 Task: Create a blank project AgriSoft with privacy Public and default view as List and in the team Taskers . Create three sections in the project as To-Do, Doing and Done
Action: Mouse moved to (1106, 261)
Screenshot: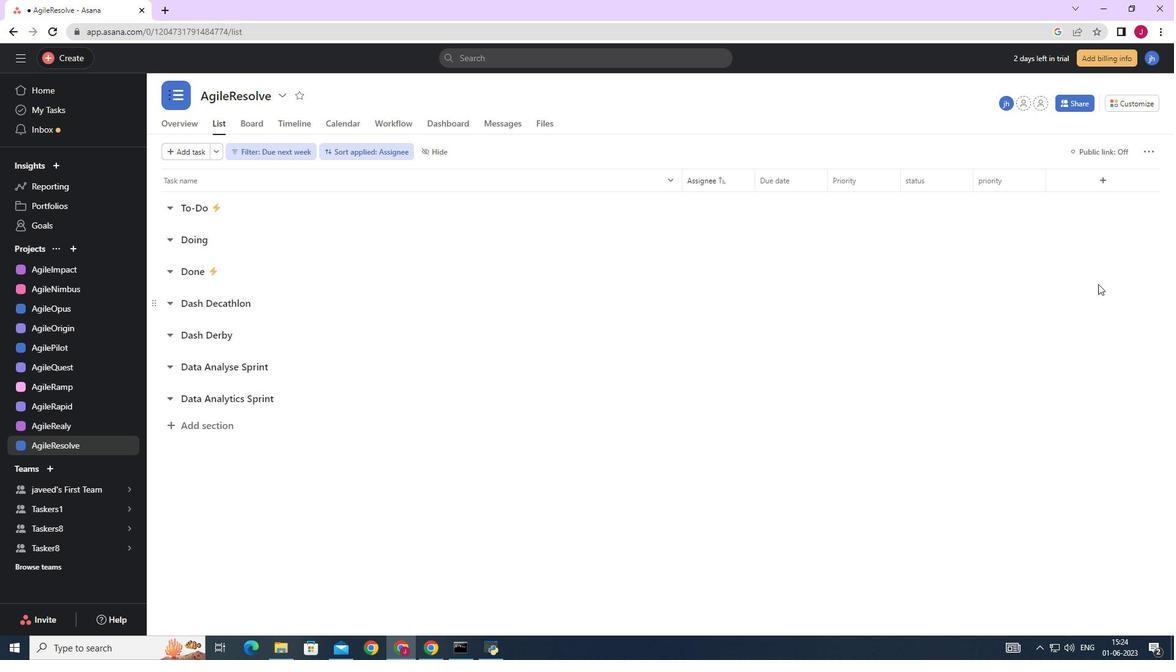 
Action: Mouse scrolled (1106, 262) with delta (0, 0)
Screenshot: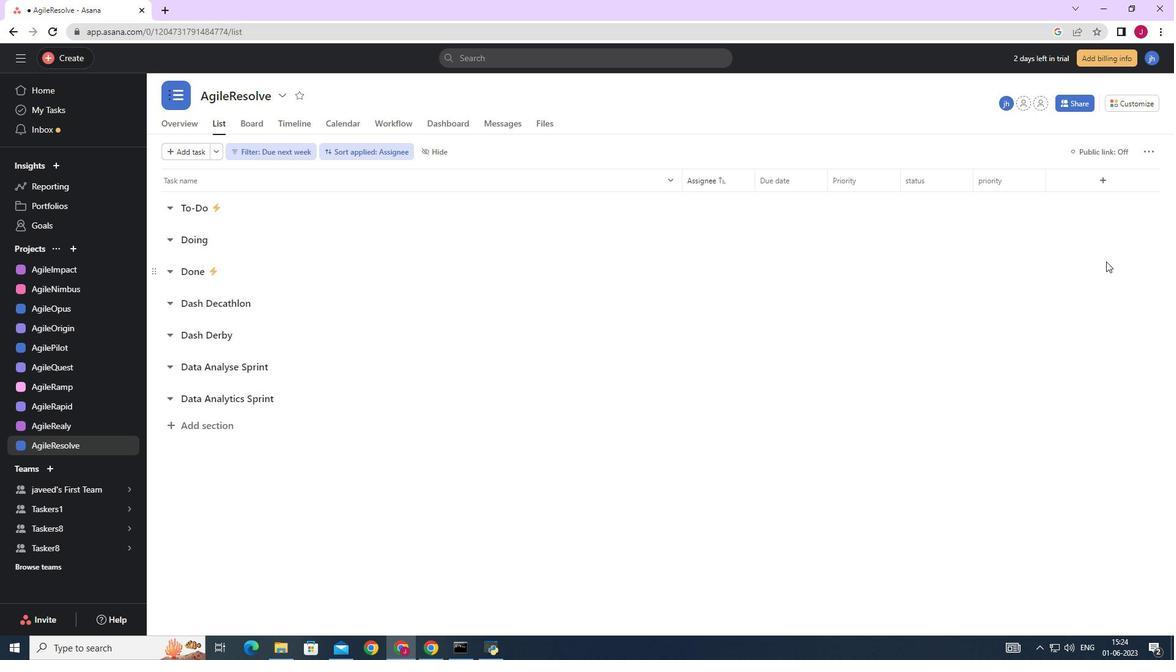 
Action: Mouse scrolled (1106, 262) with delta (0, 0)
Screenshot: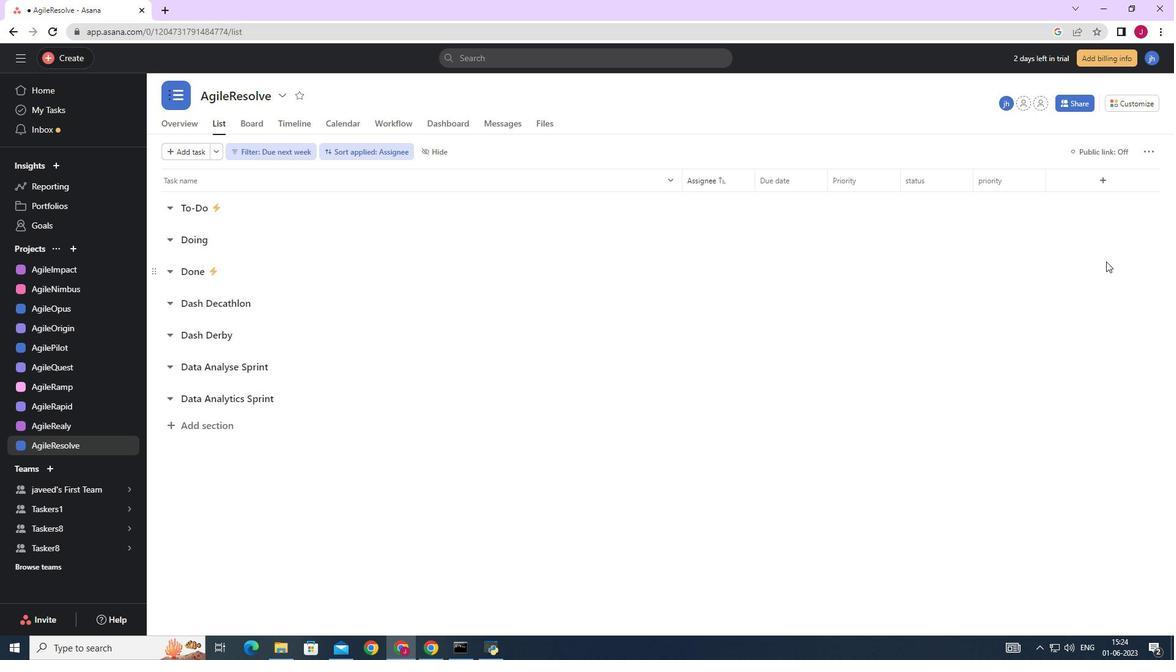 
Action: Mouse scrolled (1106, 262) with delta (0, 0)
Screenshot: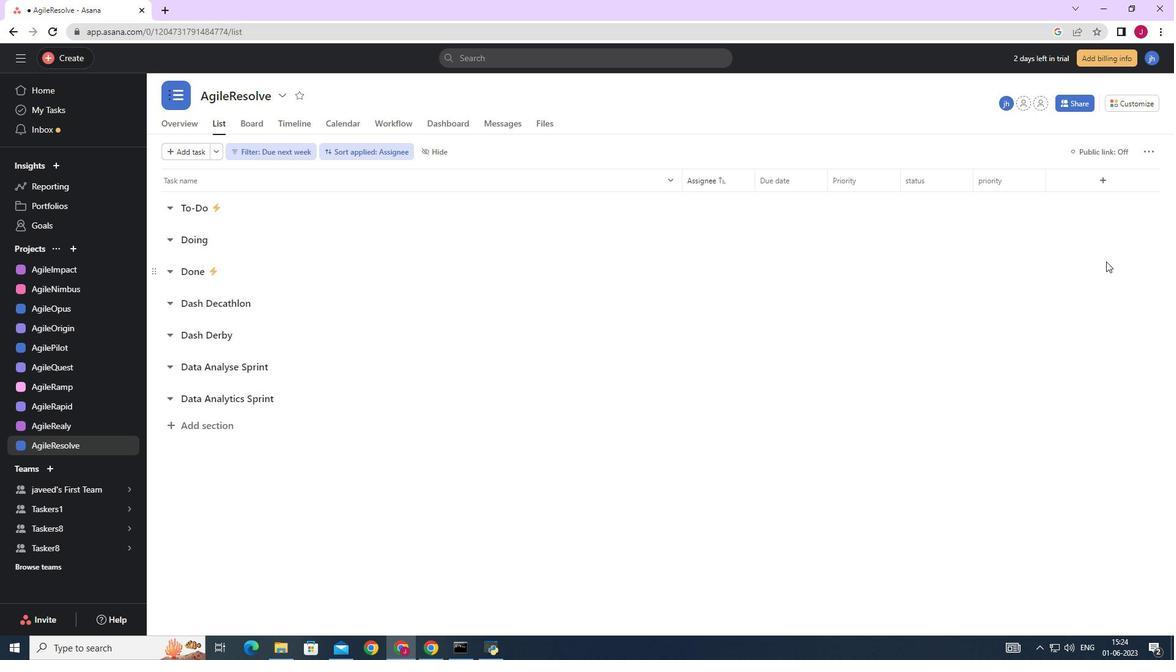 
Action: Mouse scrolled (1106, 262) with delta (0, 0)
Screenshot: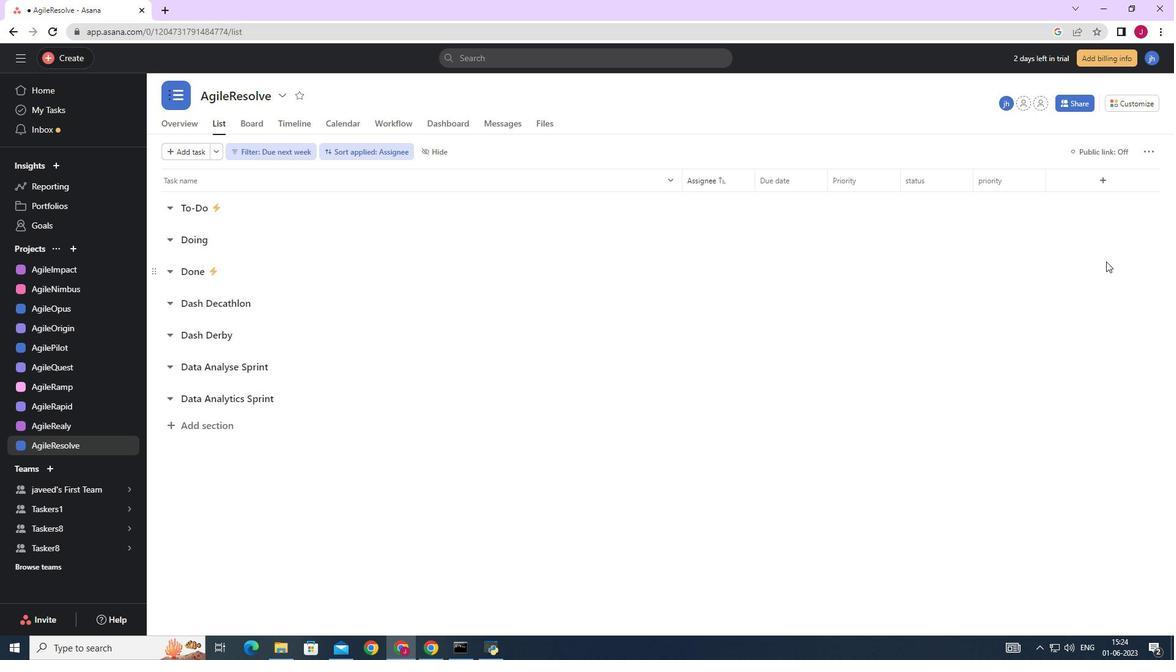 
Action: Mouse moved to (70, 245)
Screenshot: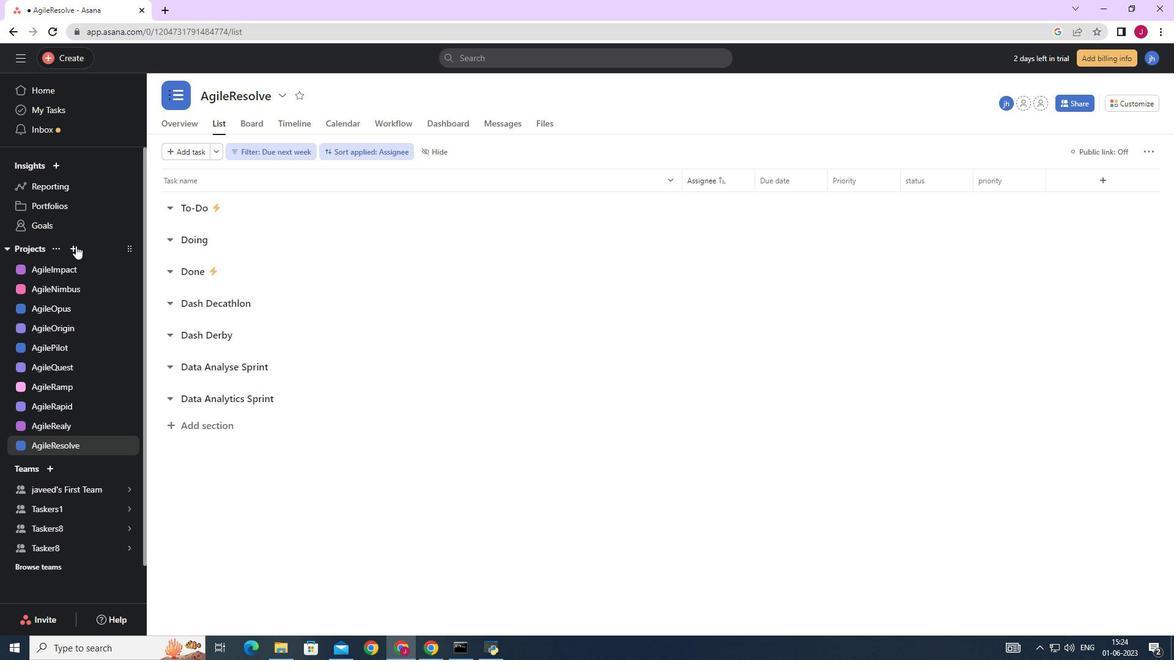 
Action: Mouse pressed left at (70, 245)
Screenshot: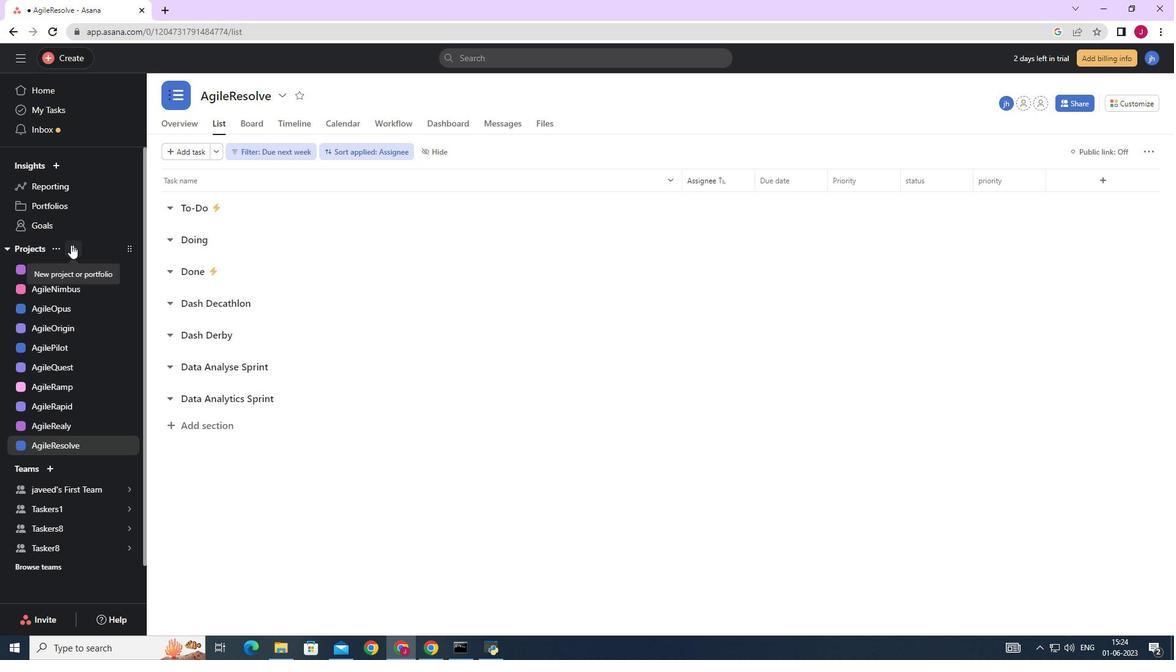 
Action: Mouse moved to (122, 271)
Screenshot: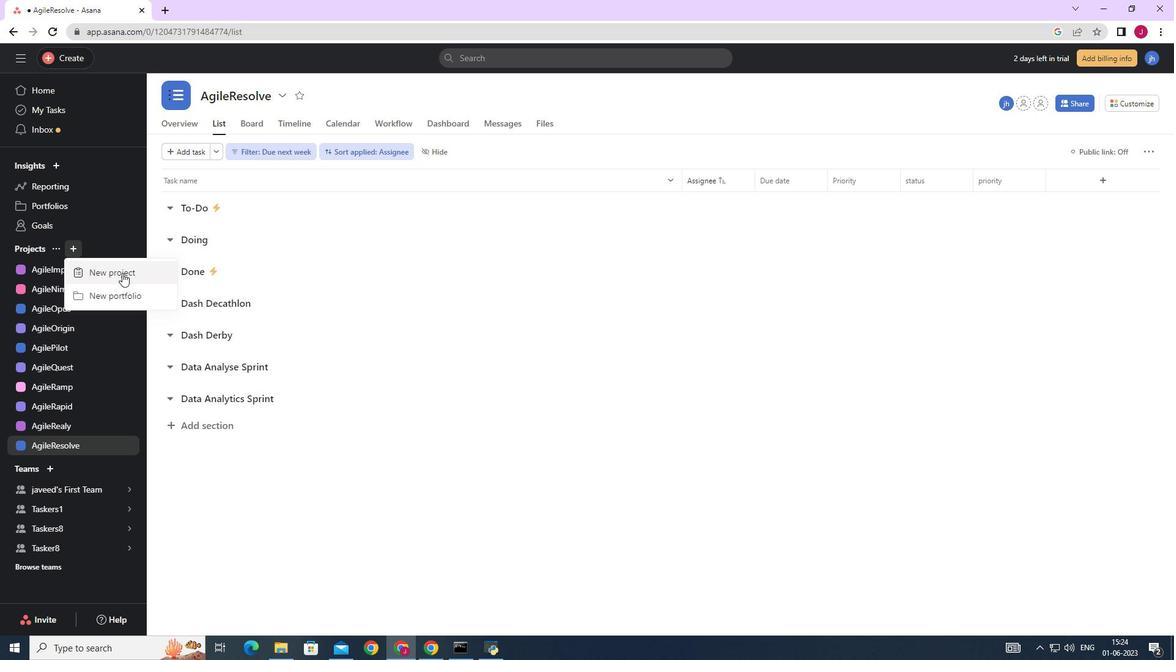 
Action: Mouse pressed left at (122, 271)
Screenshot: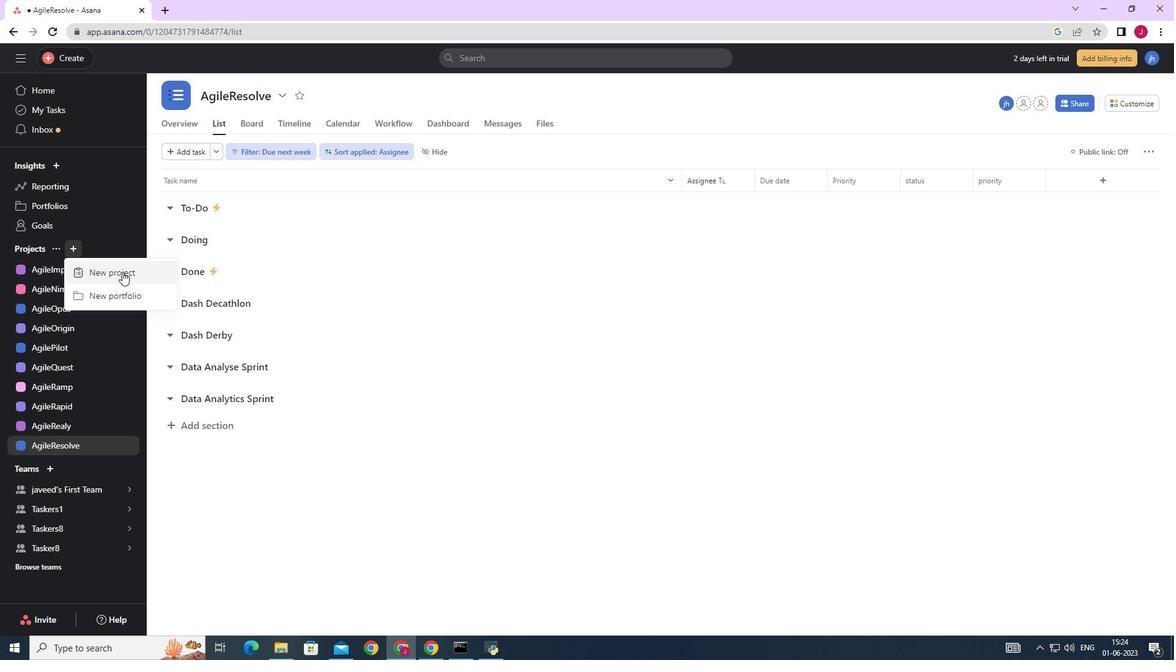 
Action: Mouse moved to (485, 257)
Screenshot: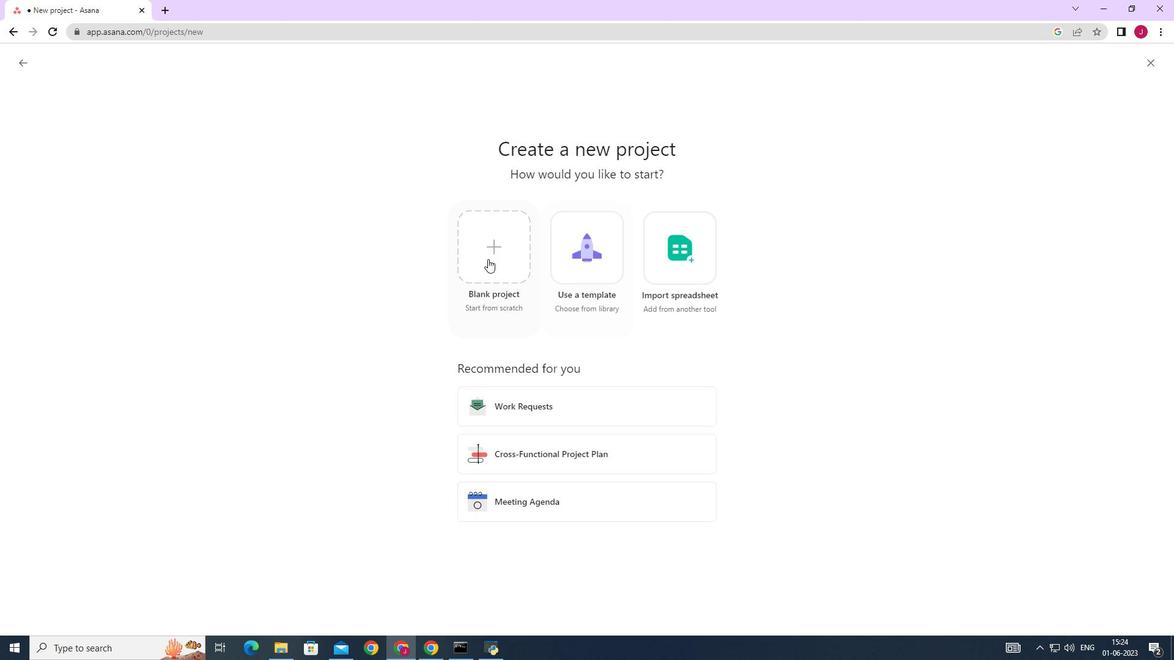 
Action: Mouse pressed left at (485, 257)
Screenshot: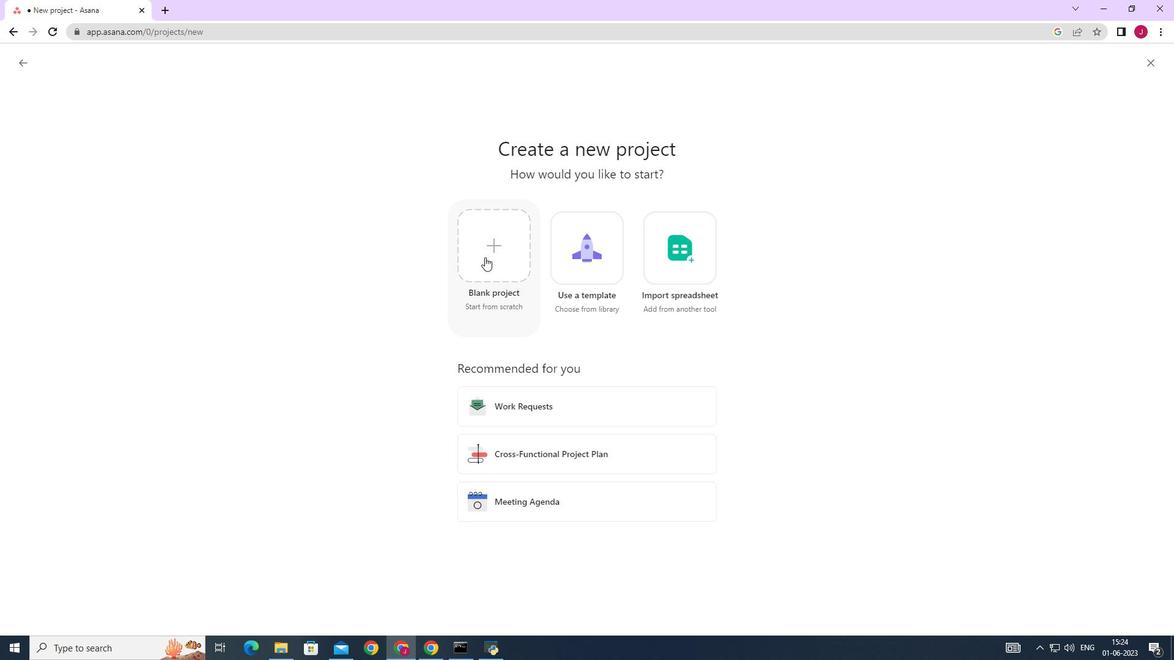 
Action: Mouse moved to (354, 159)
Screenshot: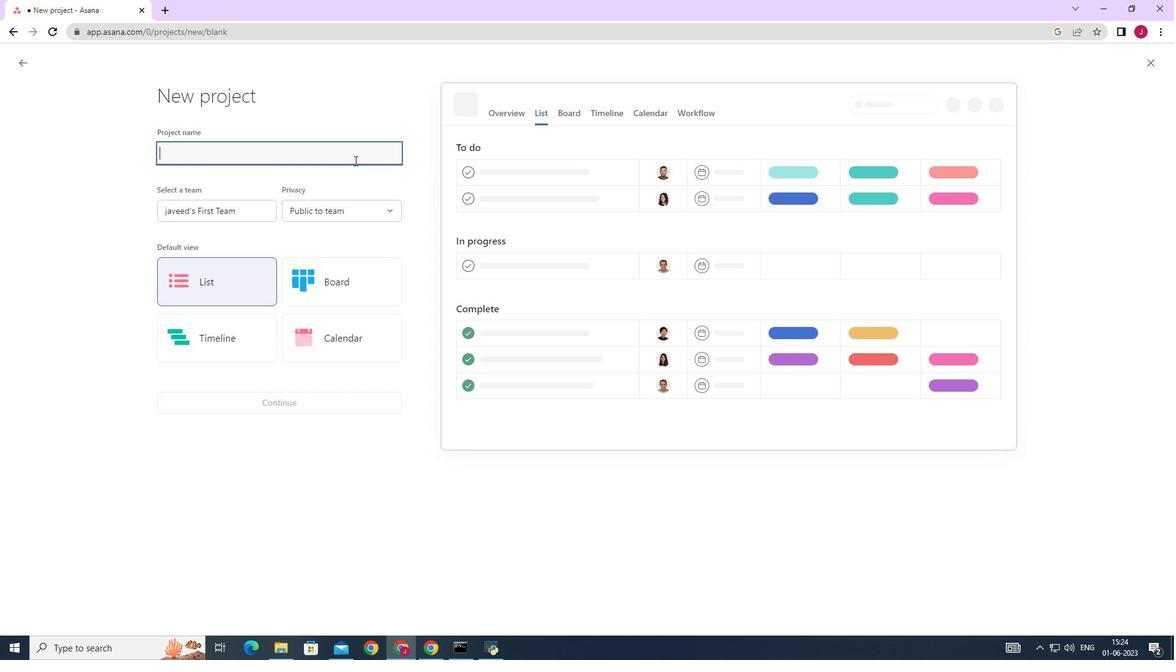 
Action: Mouse pressed left at (354, 159)
Screenshot: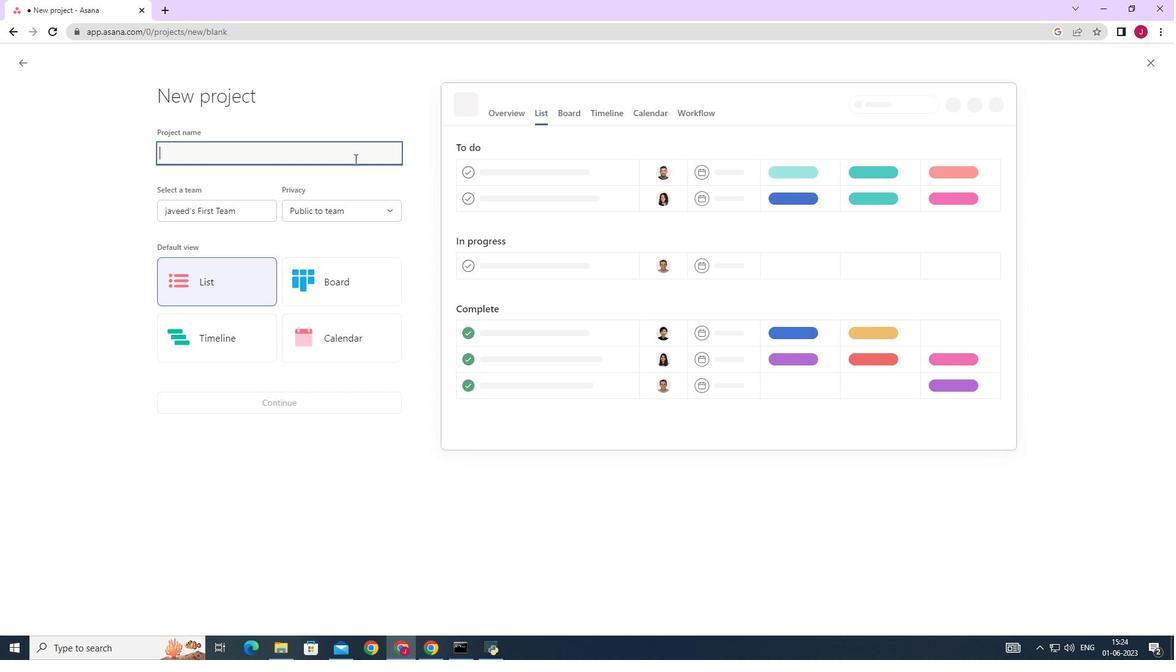 
Action: Key pressed <Key.caps_lock>A<Key.caps_lock>gri<Key.caps_lock>S<Key.caps_lock>oft
Screenshot: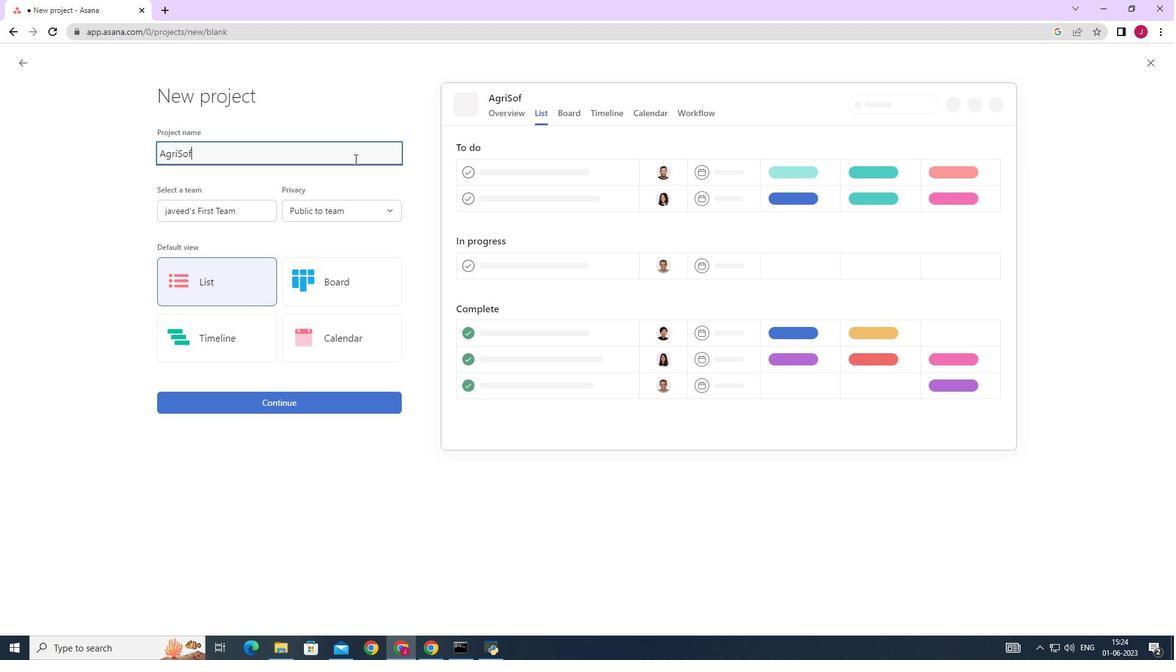 
Action: Mouse moved to (250, 211)
Screenshot: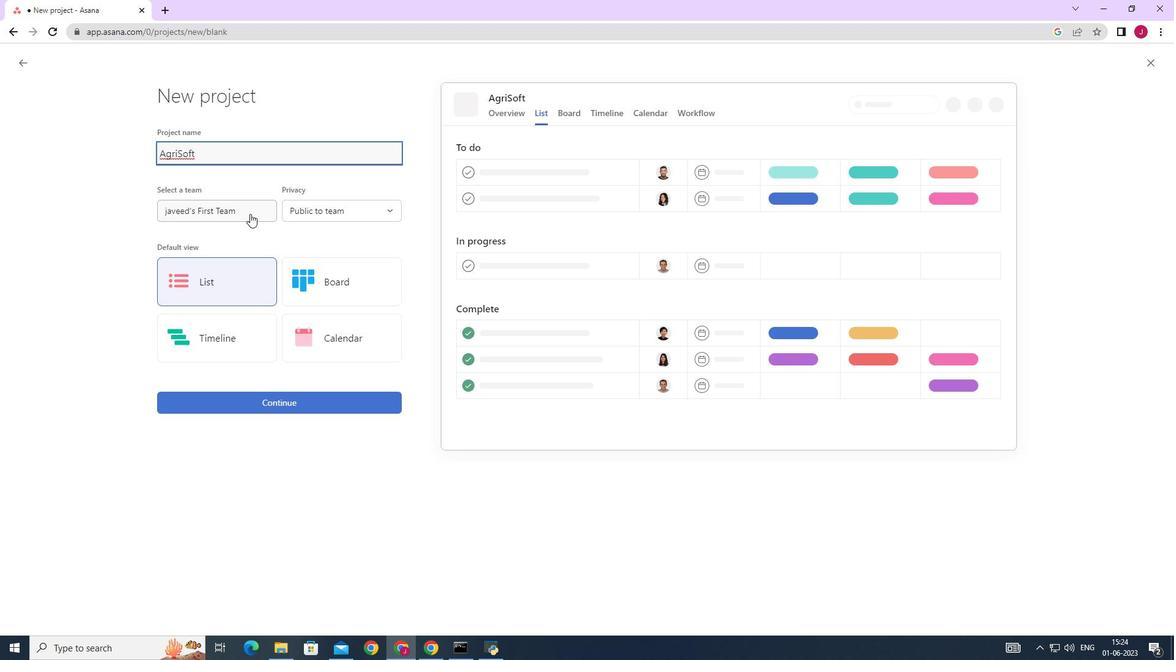 
Action: Mouse pressed left at (250, 211)
Screenshot: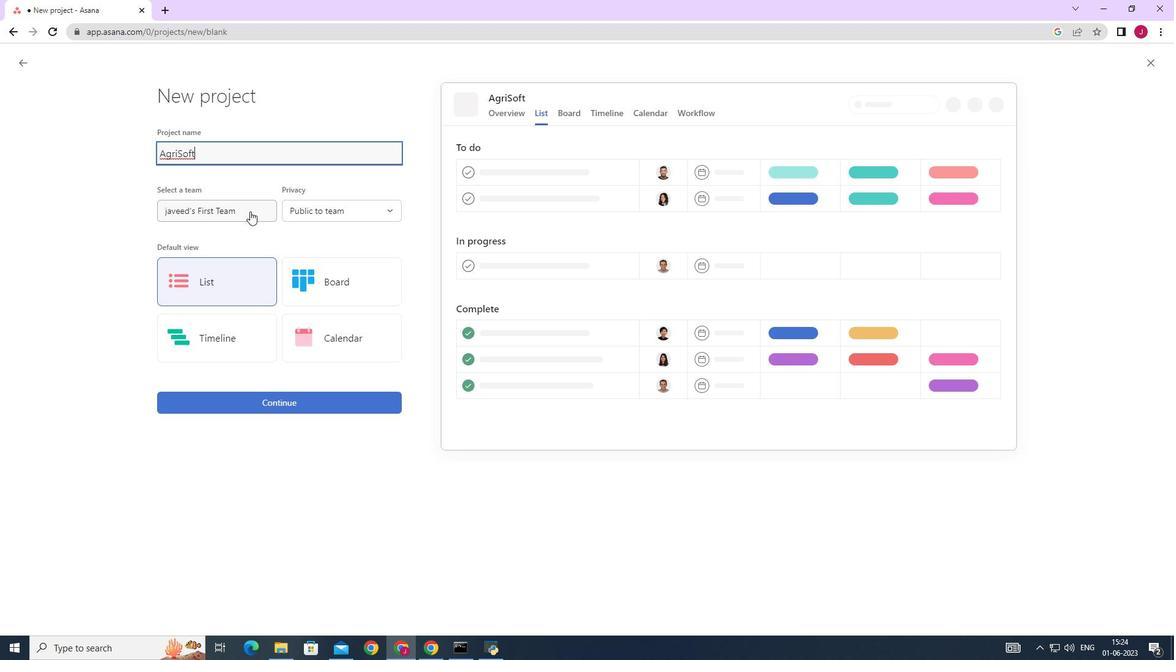 
Action: Mouse moved to (235, 255)
Screenshot: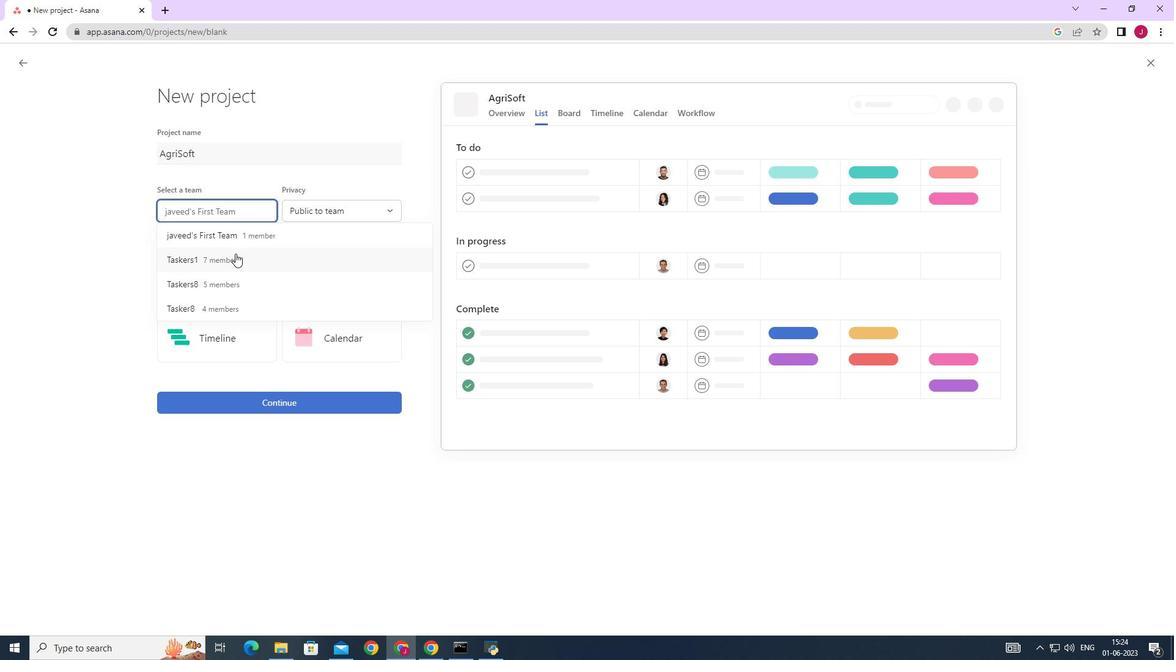 
Action: Mouse pressed left at (235, 255)
Screenshot: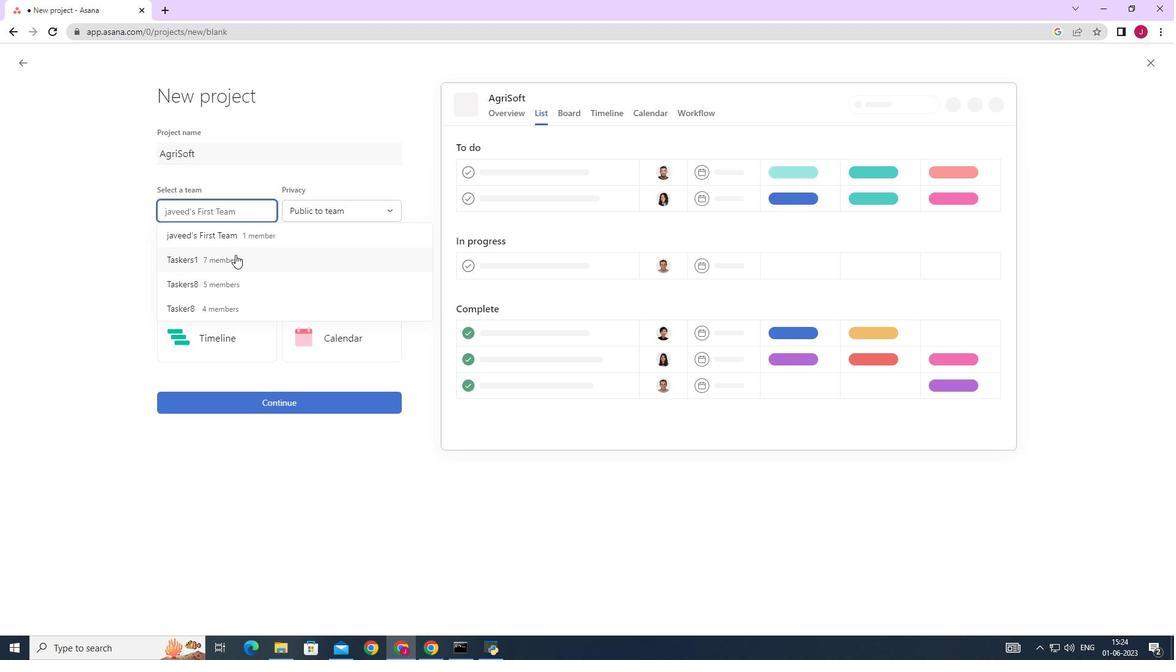 
Action: Mouse moved to (331, 209)
Screenshot: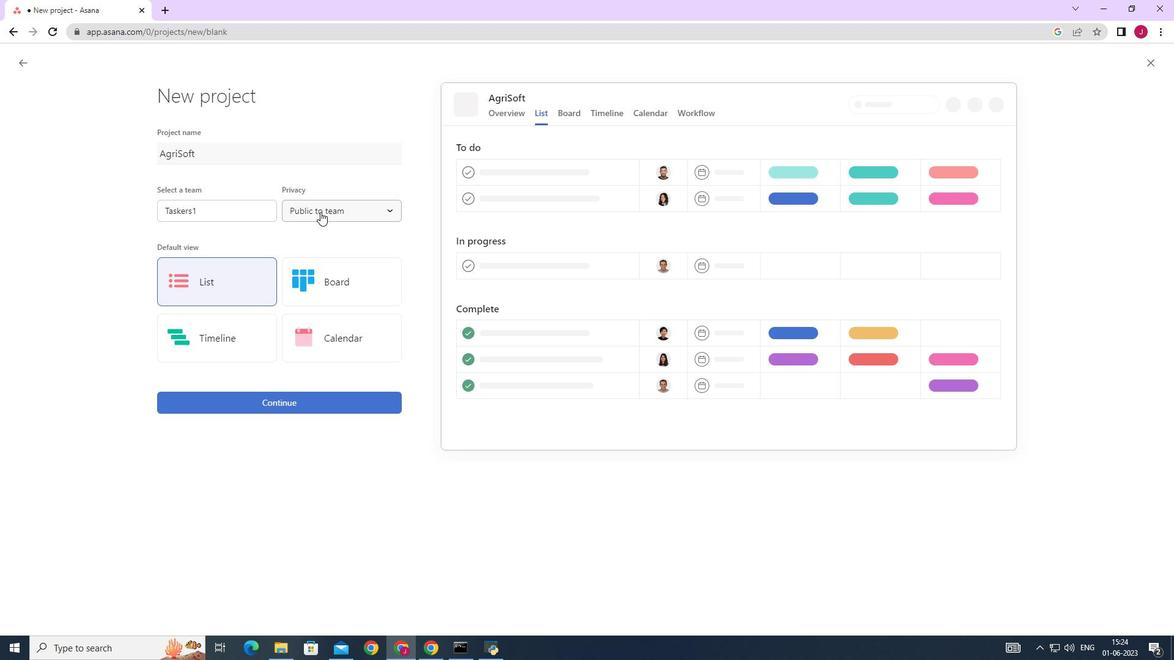 
Action: Mouse pressed left at (331, 209)
Screenshot: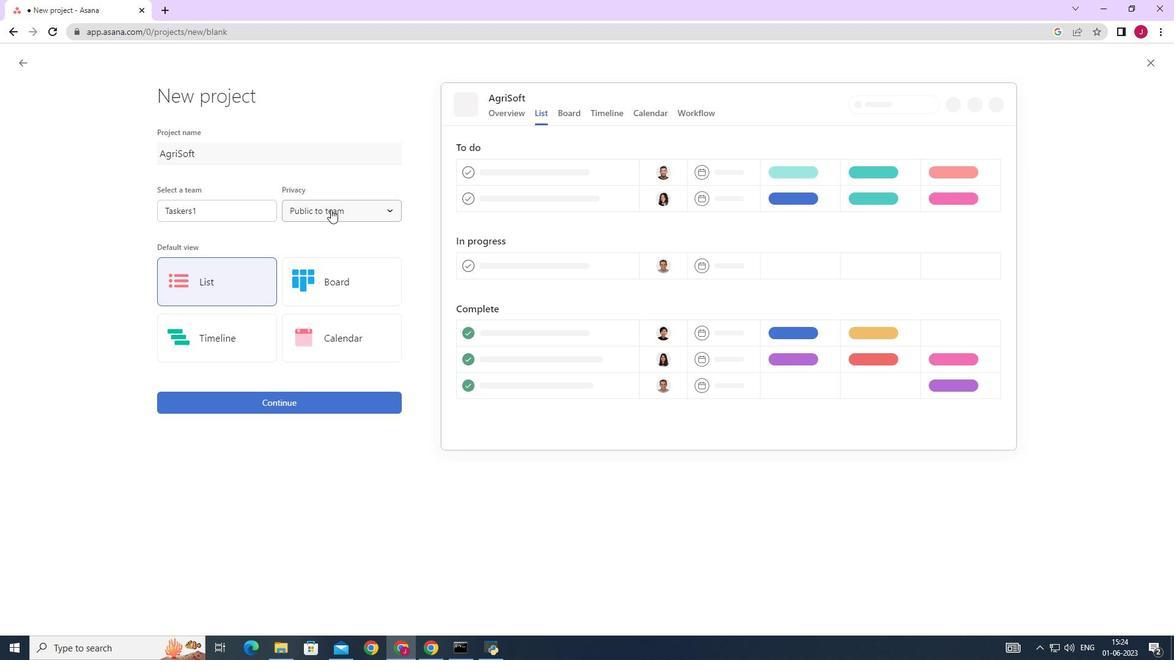 
Action: Mouse moved to (332, 236)
Screenshot: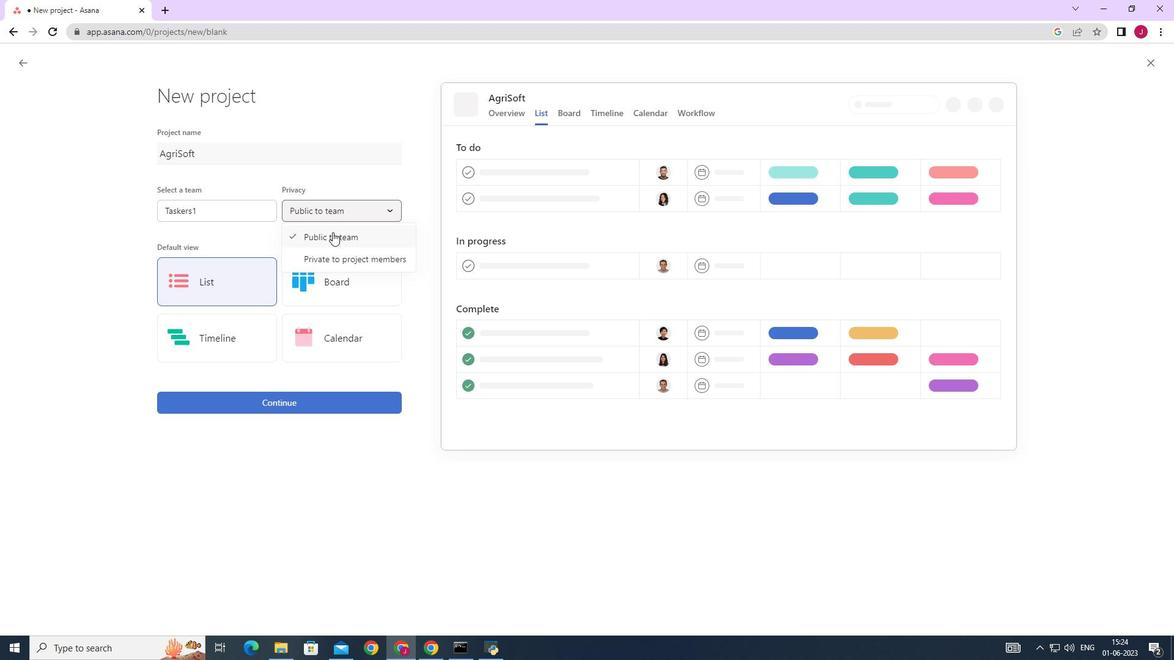
Action: Mouse pressed left at (332, 236)
Screenshot: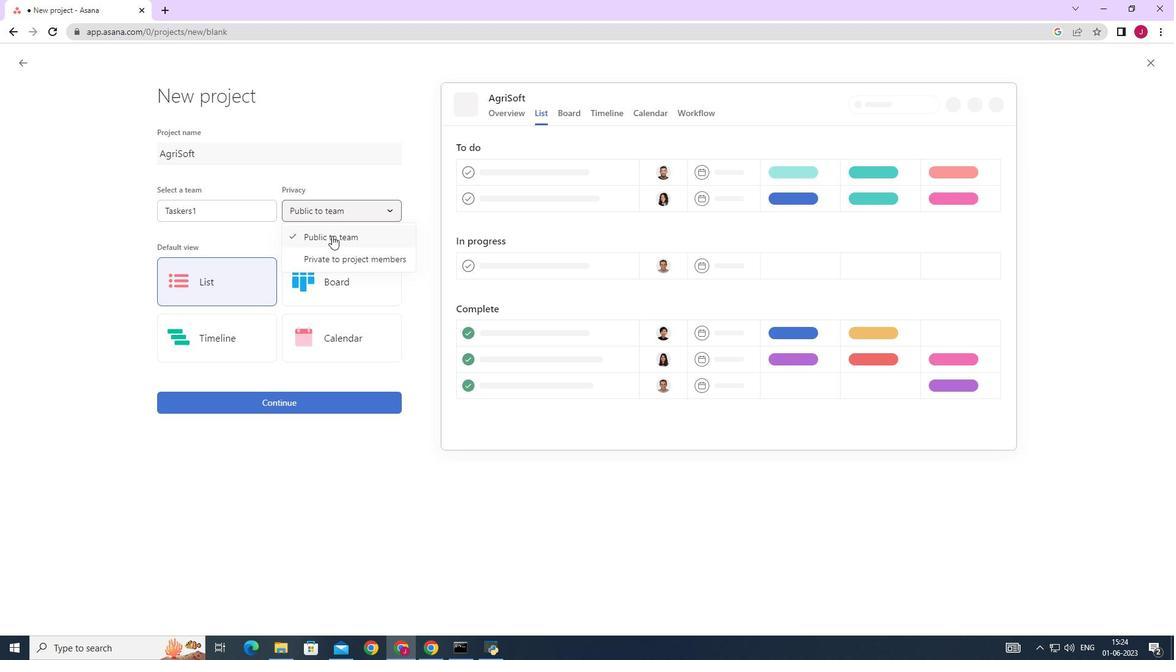 
Action: Mouse moved to (258, 282)
Screenshot: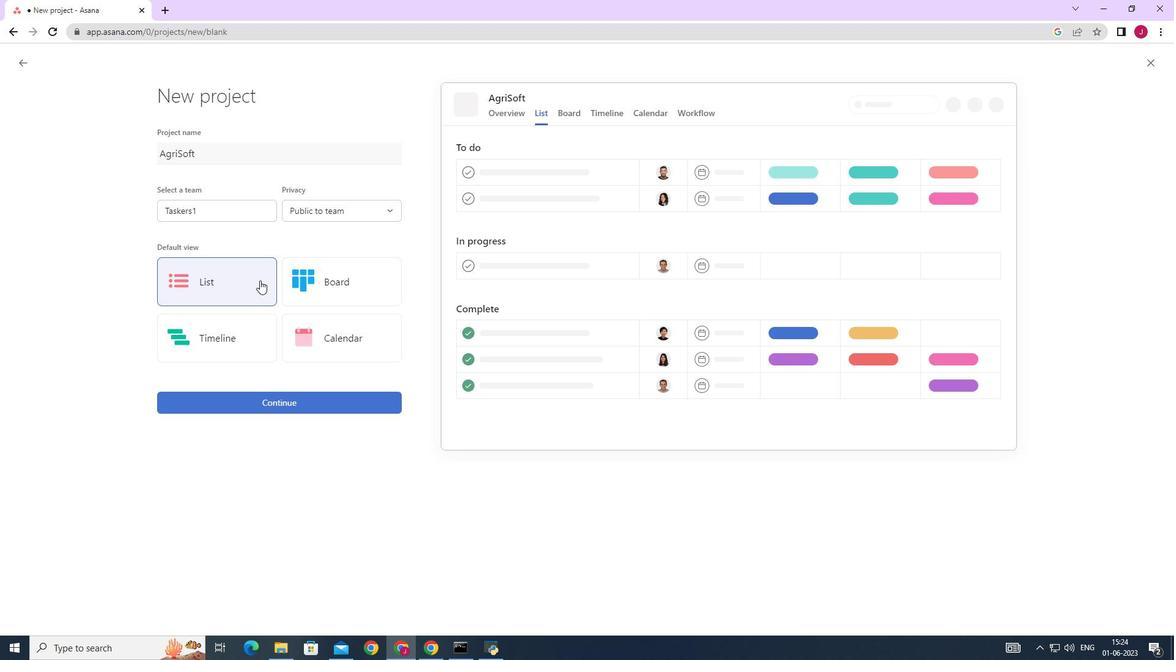 
Action: Mouse pressed left at (258, 282)
Screenshot: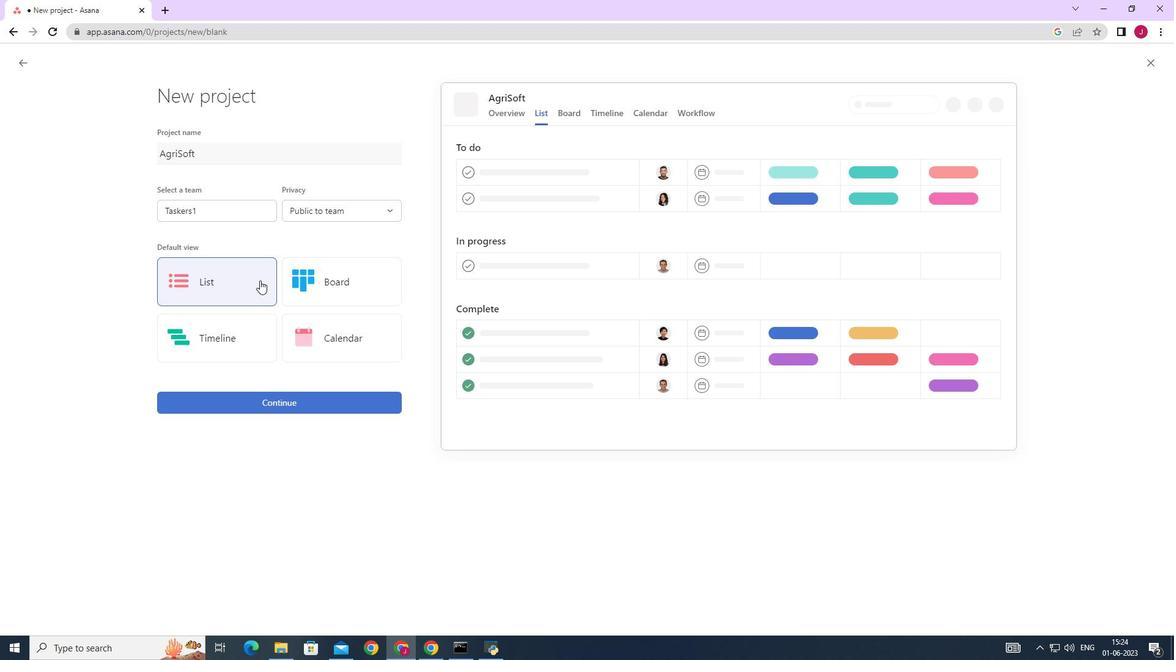 
Action: Mouse moved to (305, 402)
Screenshot: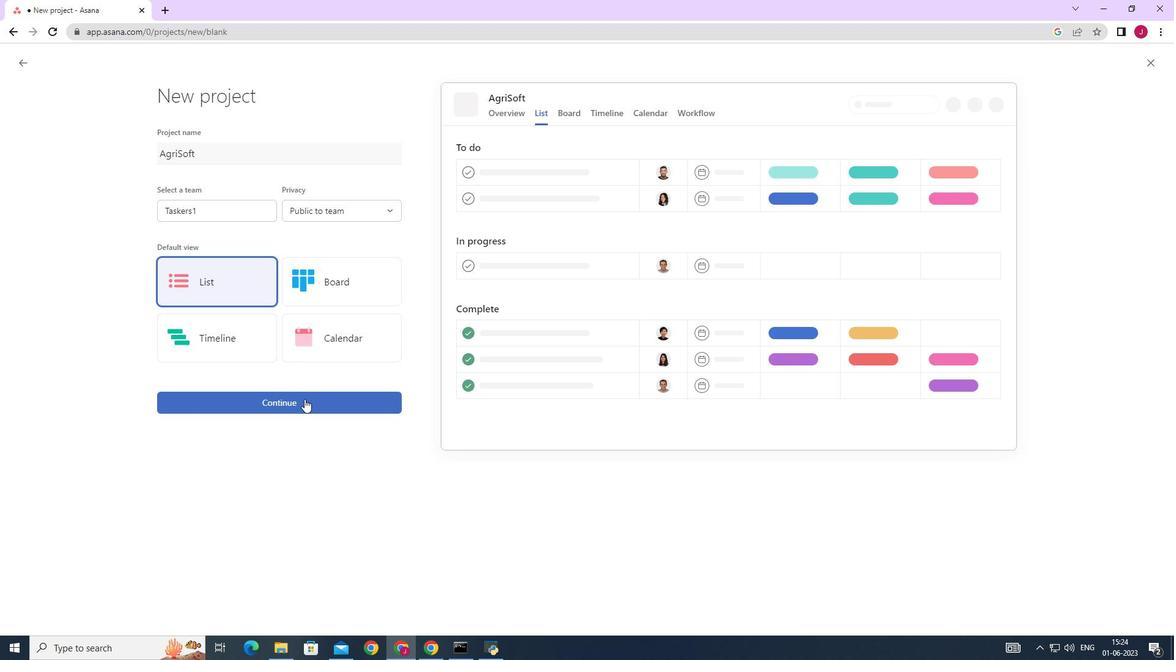 
Action: Mouse pressed left at (305, 402)
Screenshot: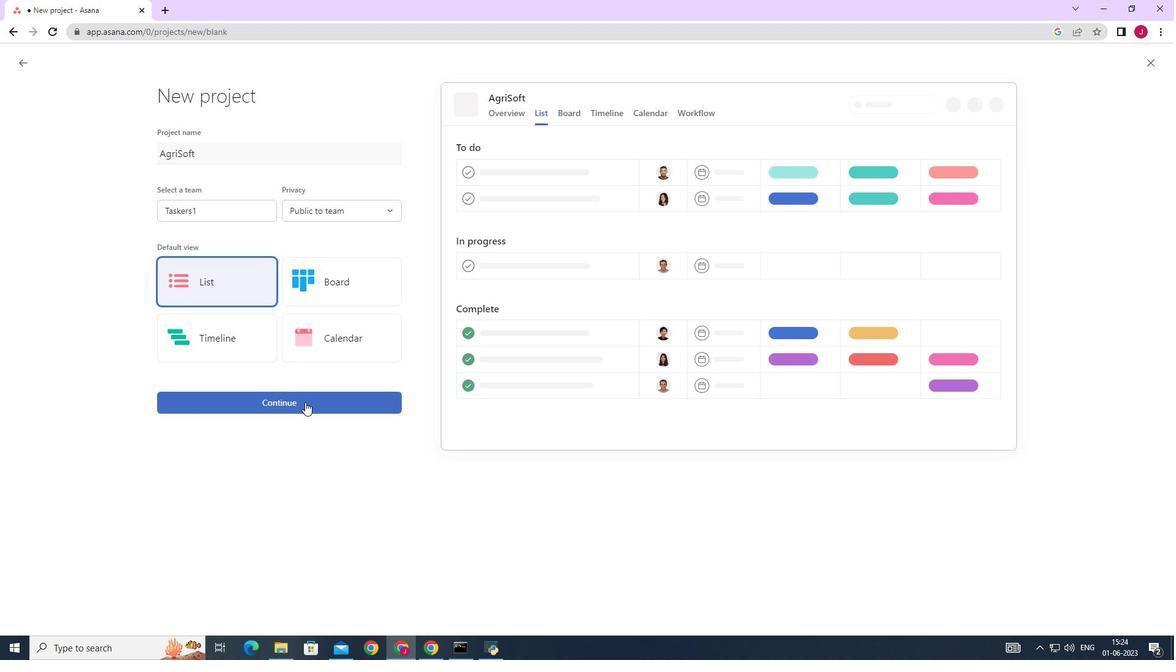 
Action: Mouse moved to (325, 334)
Screenshot: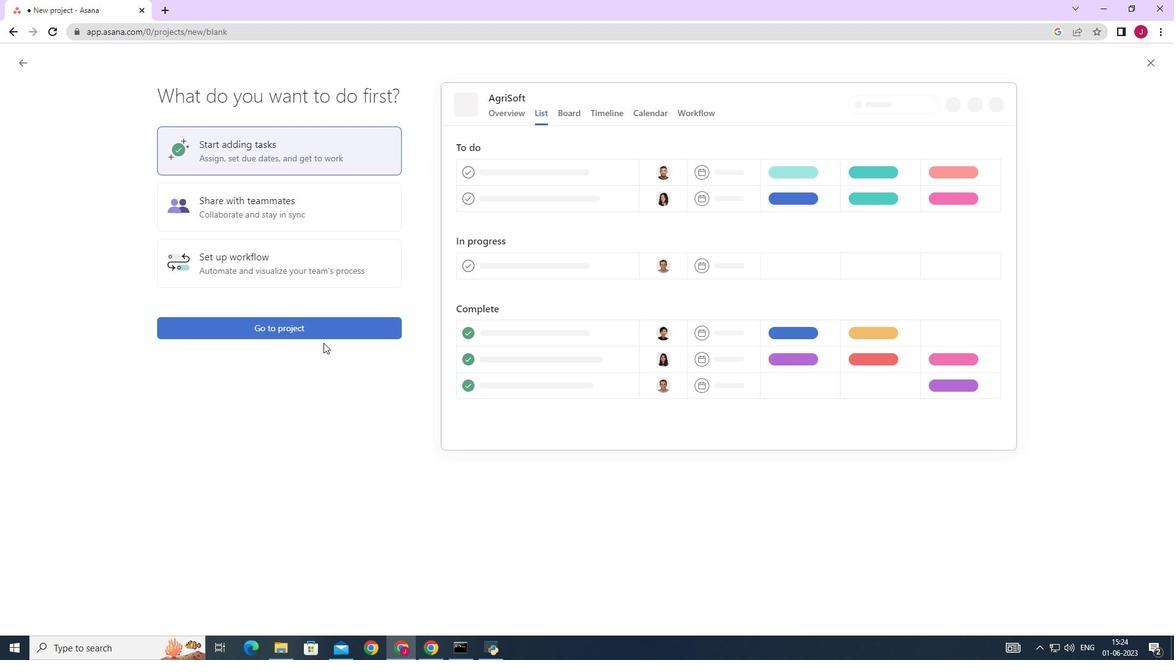 
Action: Mouse pressed left at (325, 334)
Screenshot: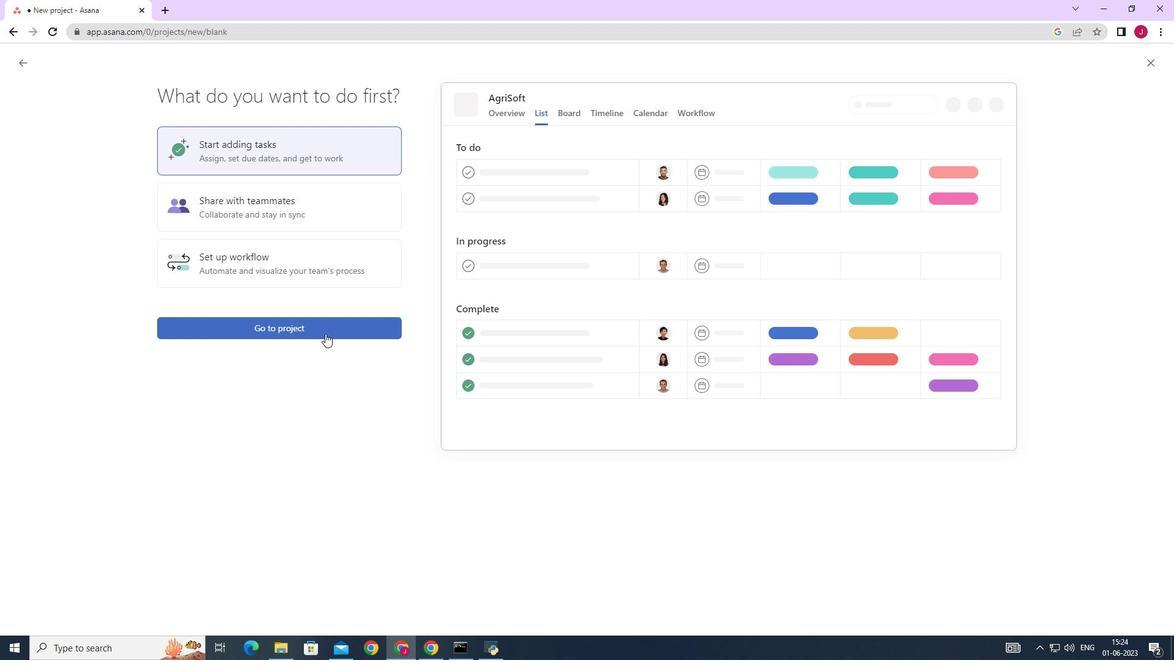 
Action: Mouse moved to (223, 264)
Screenshot: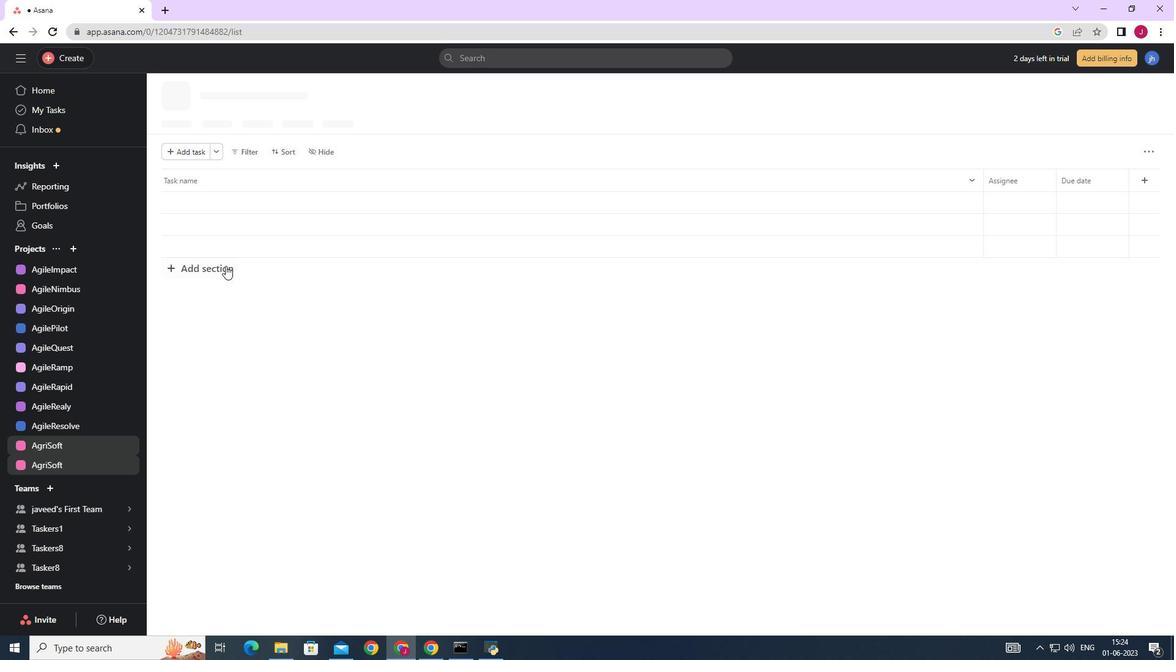
Action: Mouse pressed left at (223, 264)
Screenshot: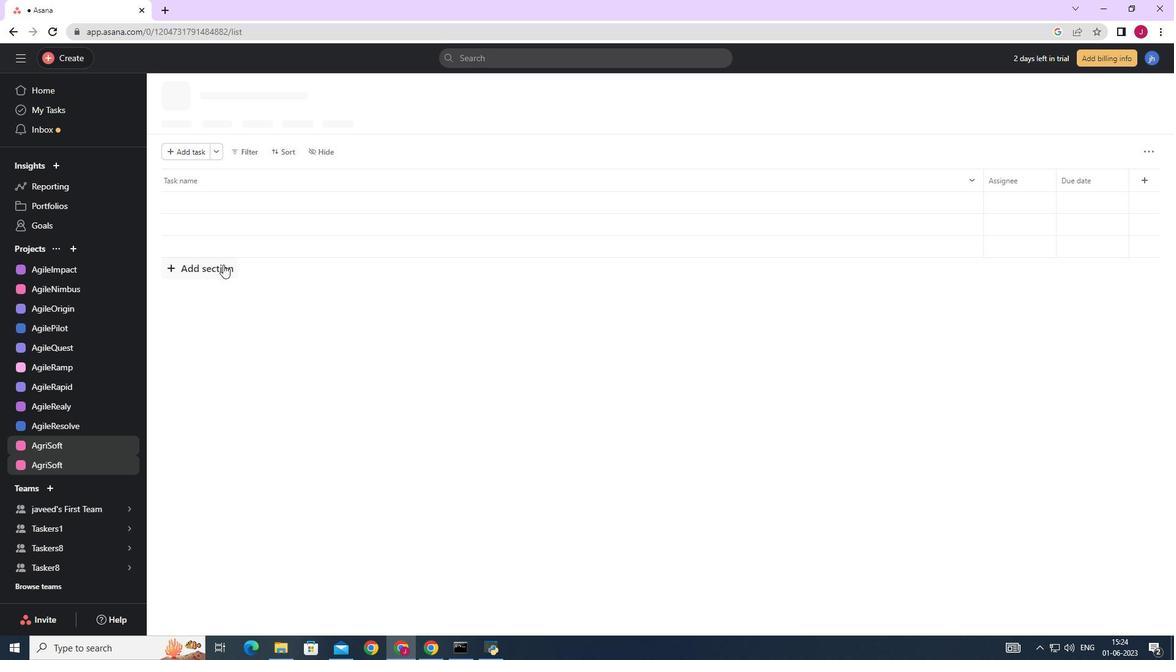 
Action: Mouse moved to (227, 271)
Screenshot: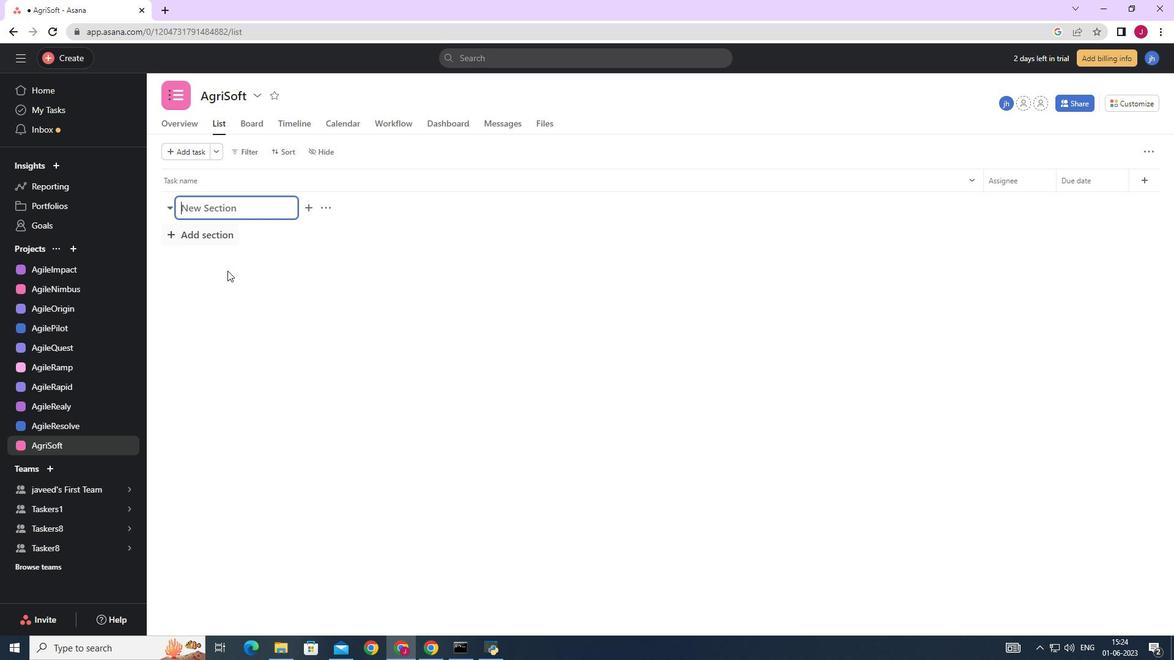 
Action: Key pressed <Key.caps_lock>T<Key.caps_lock>o-<Key.caps_lock>D<Key.caps_lock>o
Screenshot: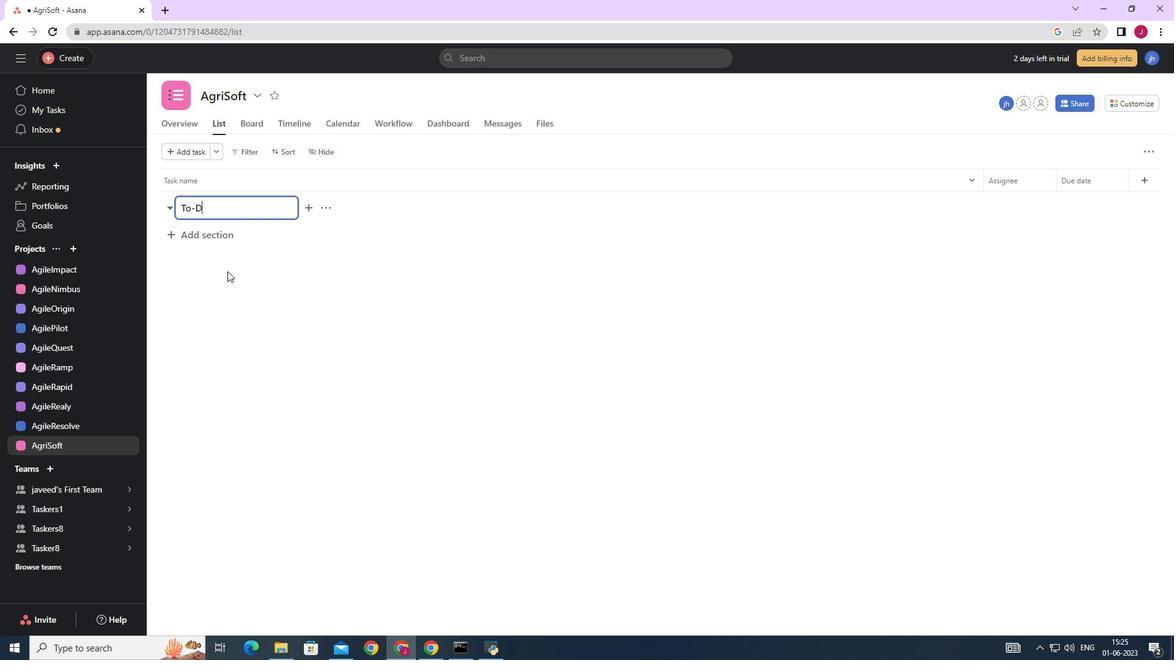 
Action: Mouse moved to (225, 234)
Screenshot: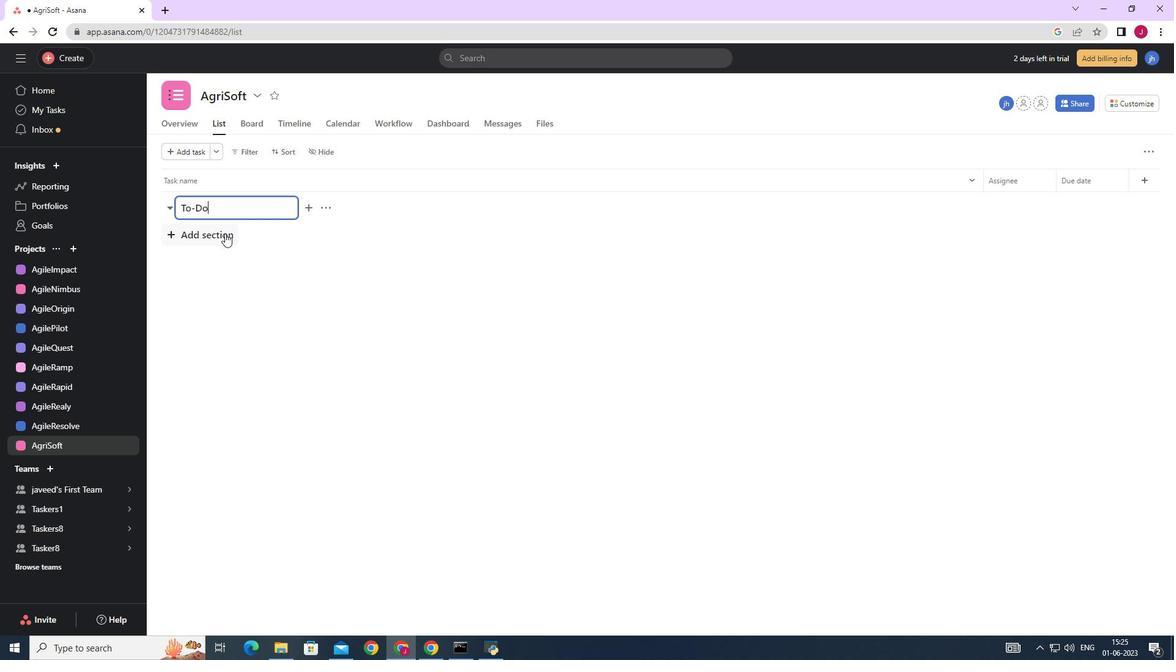 
Action: Mouse pressed left at (225, 234)
Screenshot: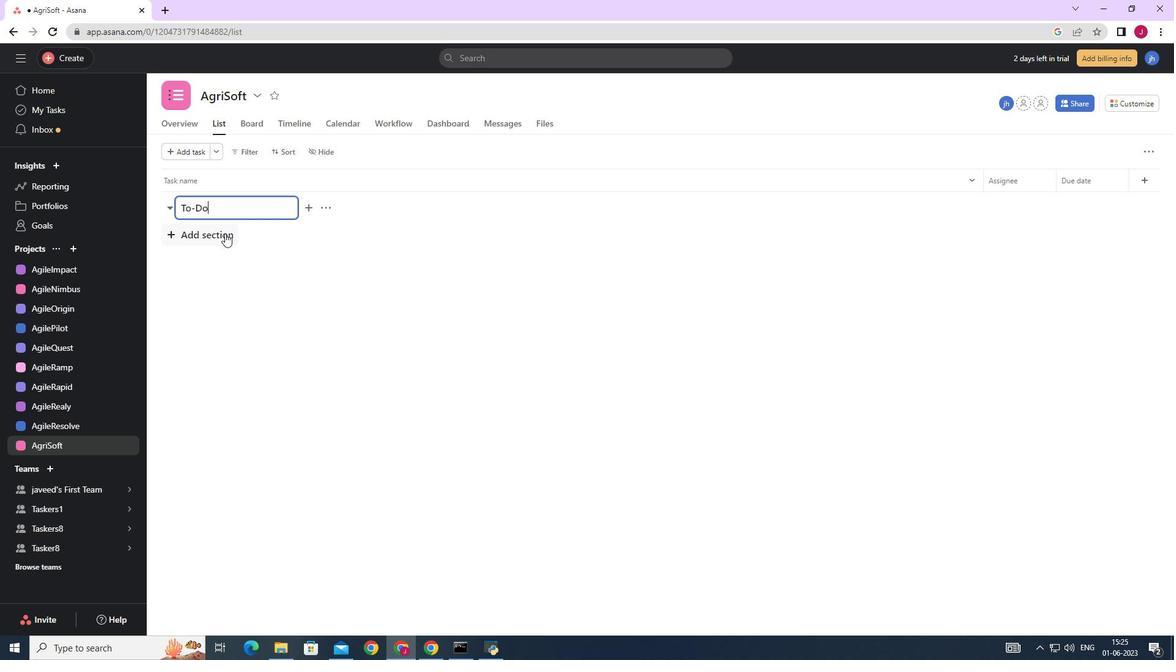 
Action: Key pressed <Key.caps_lock>D<Key.caps_lock>oing
Screenshot: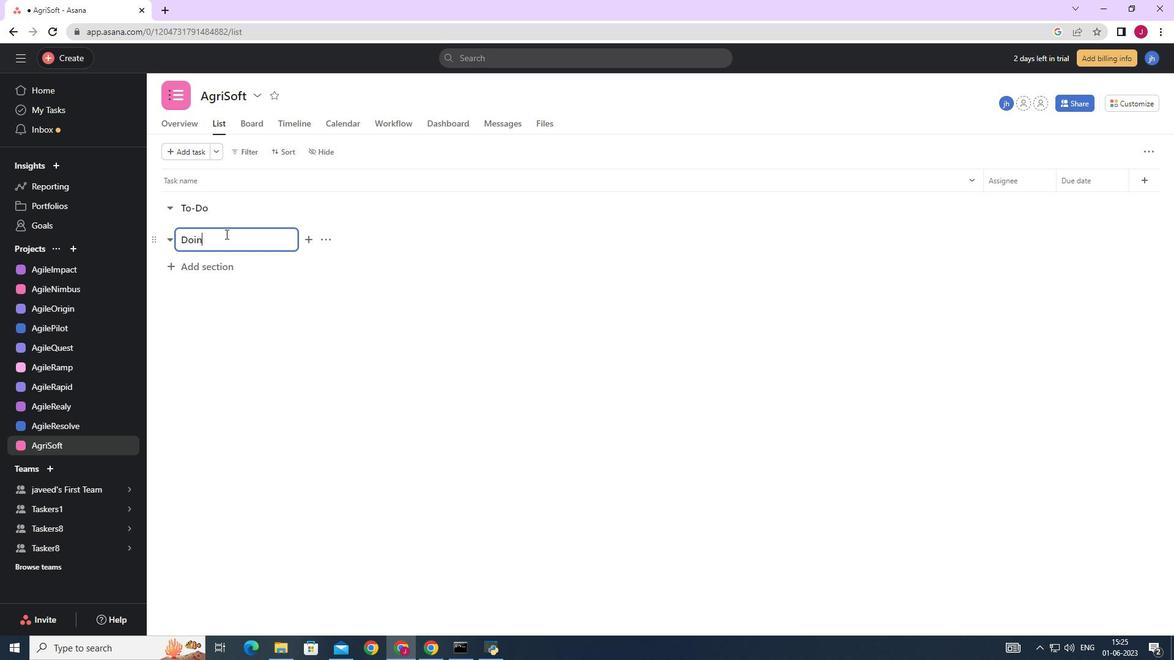 
Action: Mouse moved to (231, 261)
Screenshot: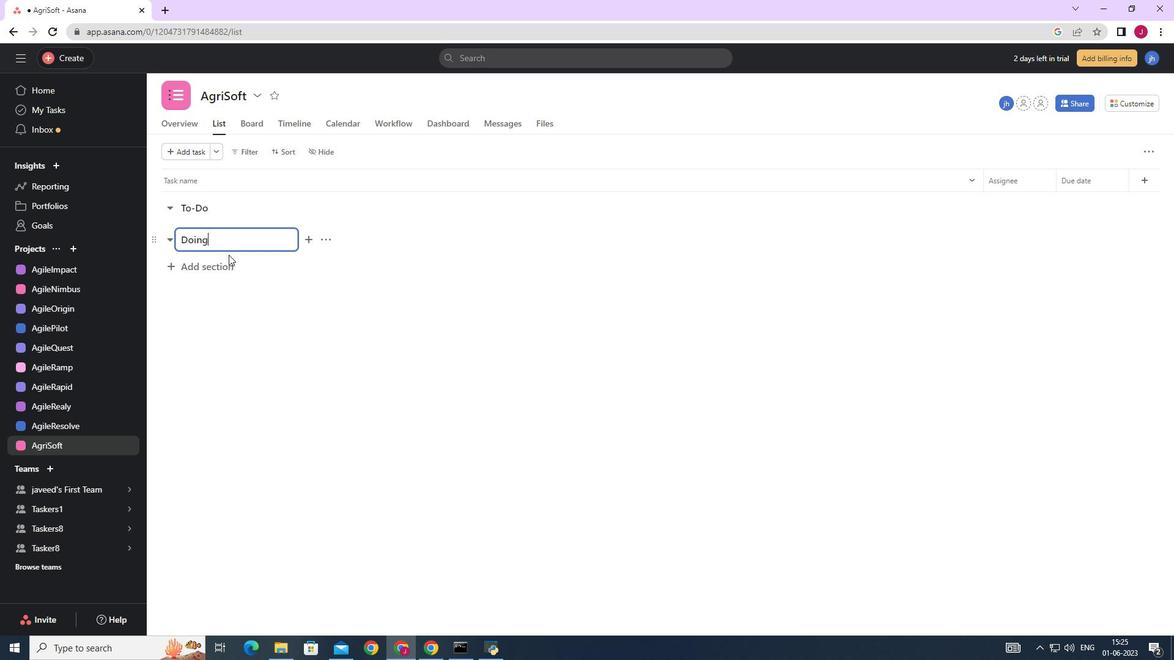 
Action: Mouse pressed left at (231, 261)
Screenshot: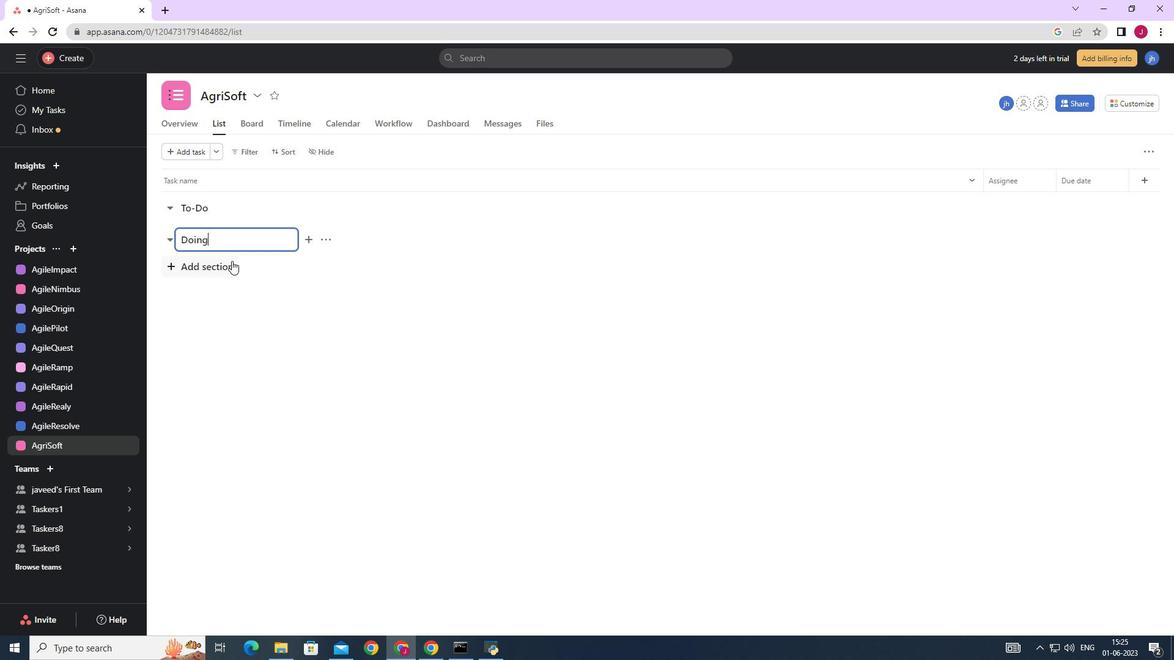 
Action: Key pressed <Key.caps_lock>D<Key.caps_lock>one<Key.enter>
Screenshot: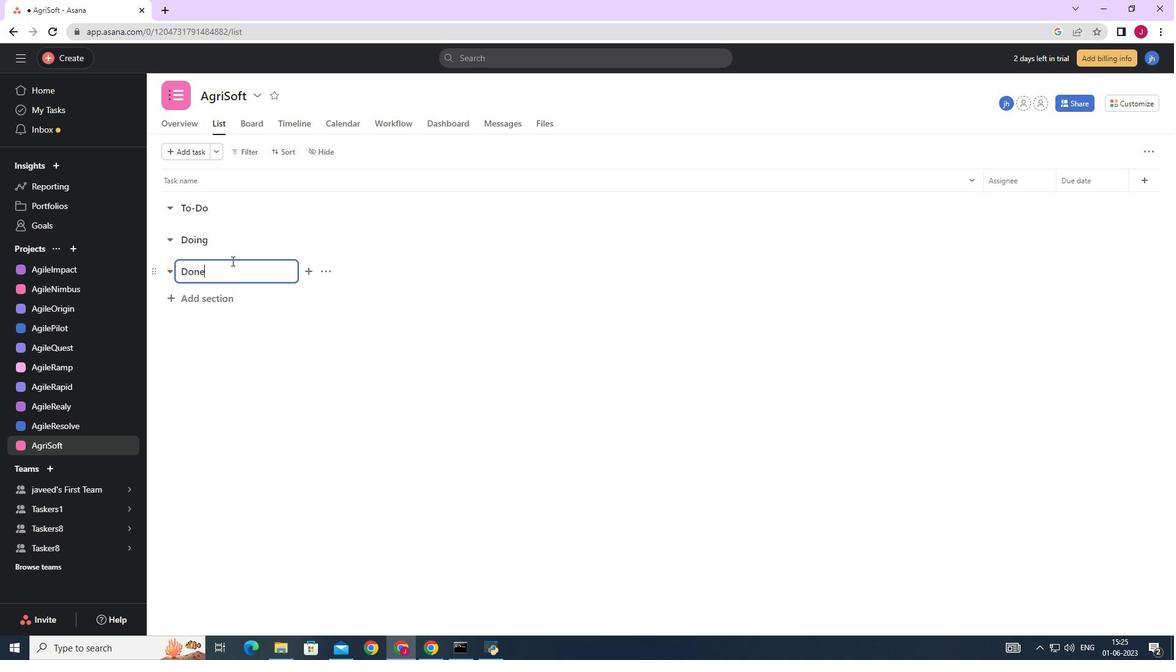 
Action: Mouse moved to (461, 458)
Screenshot: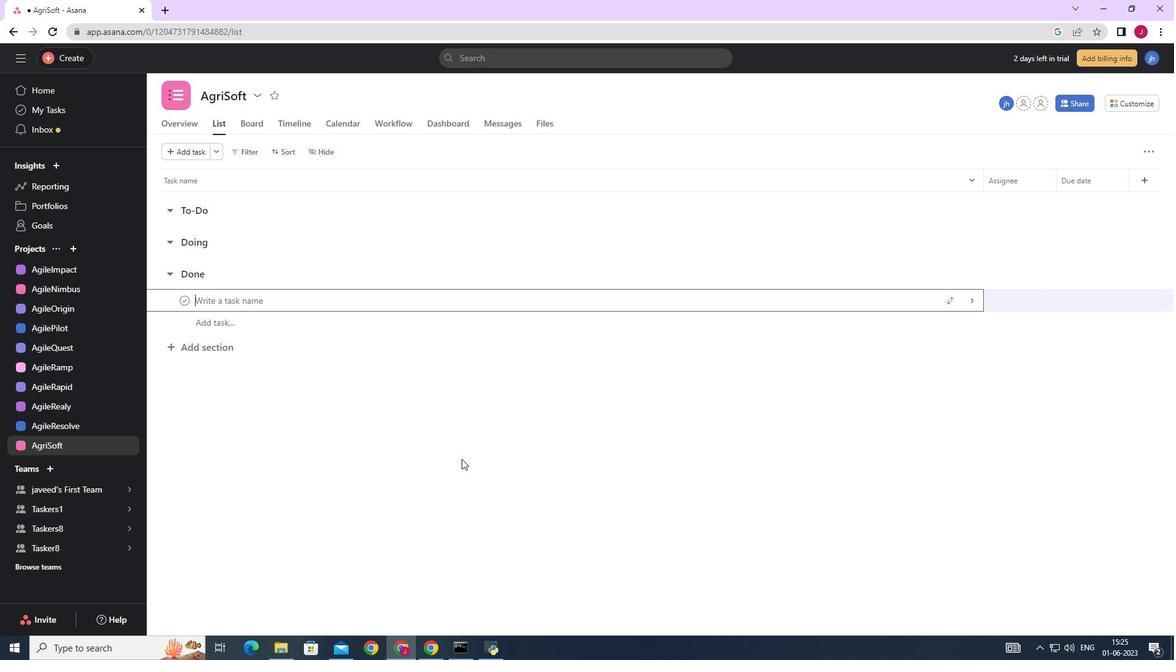 
